 Task: Create a smart album that groups photos by file types or formats.
Action: Mouse moved to (575, 495)
Screenshot: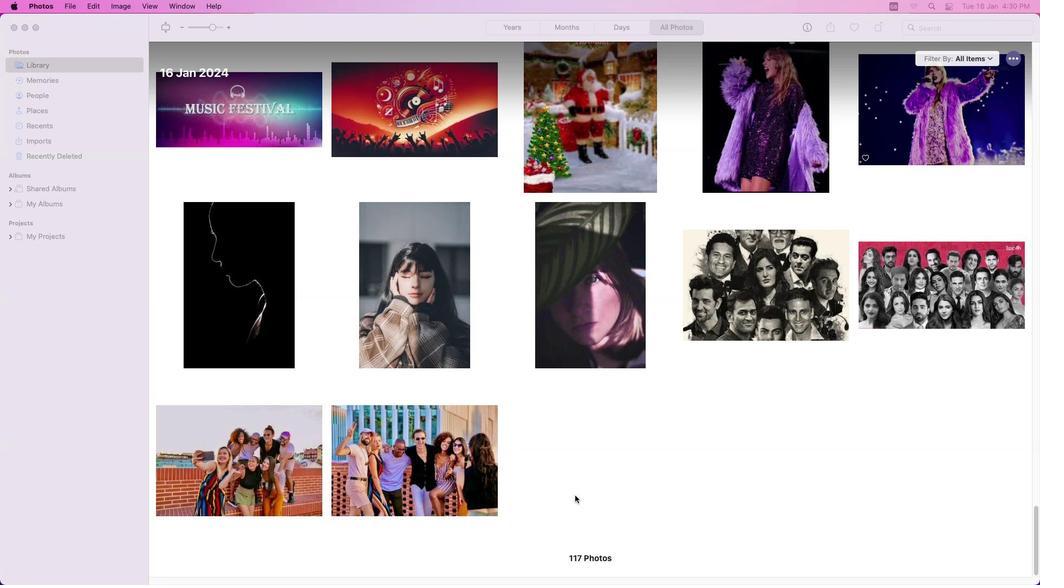 
Action: Mouse pressed left at (575, 495)
Screenshot: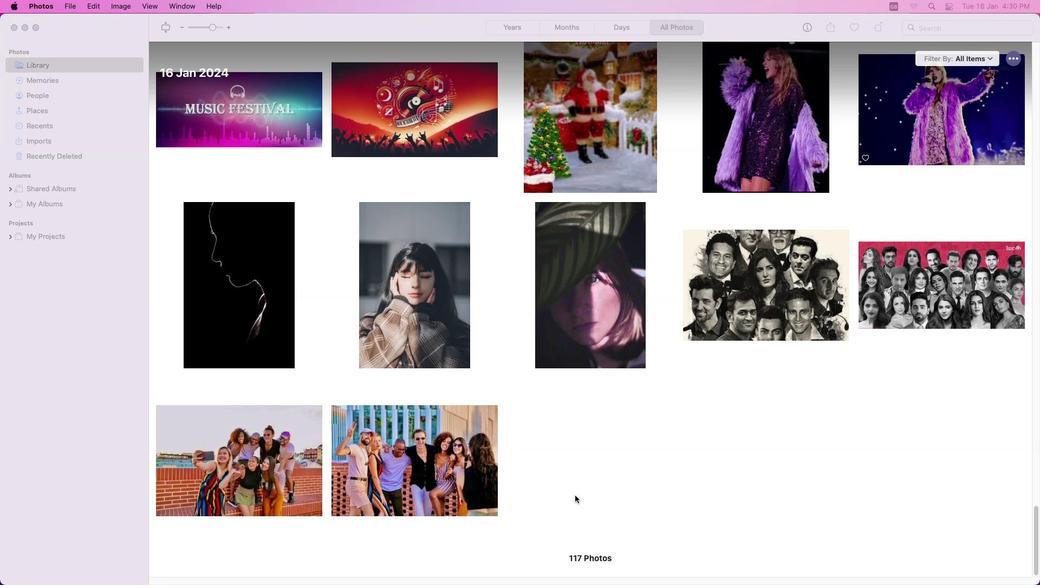 
Action: Mouse moved to (133, 203)
Screenshot: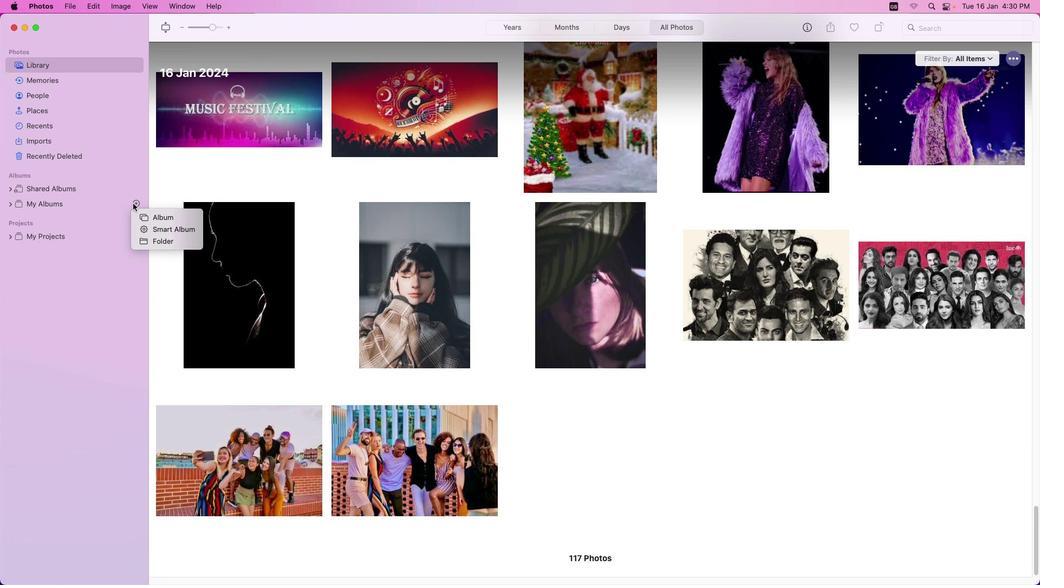 
Action: Mouse pressed left at (133, 203)
Screenshot: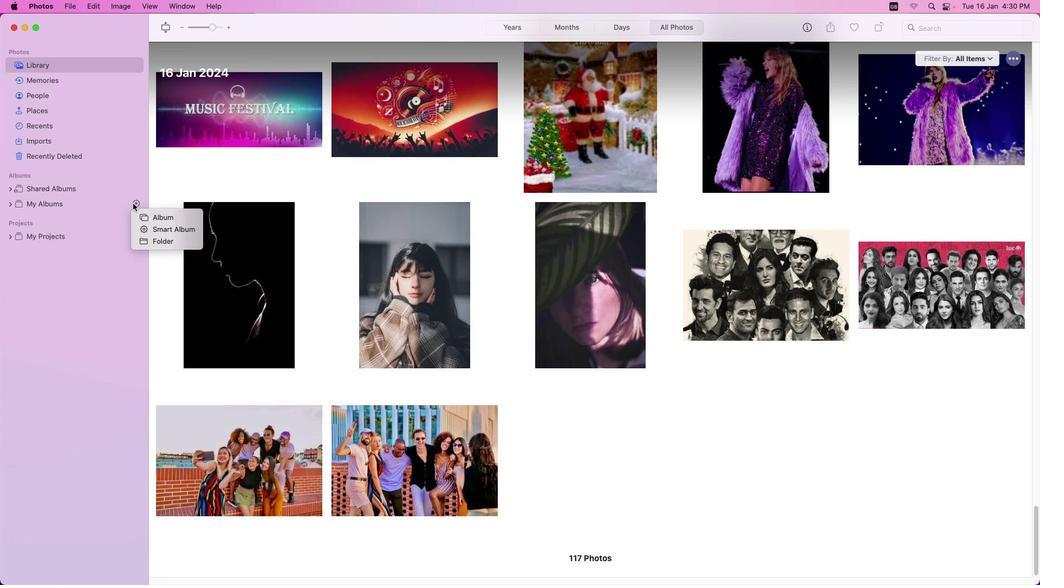 
Action: Mouse moved to (158, 226)
Screenshot: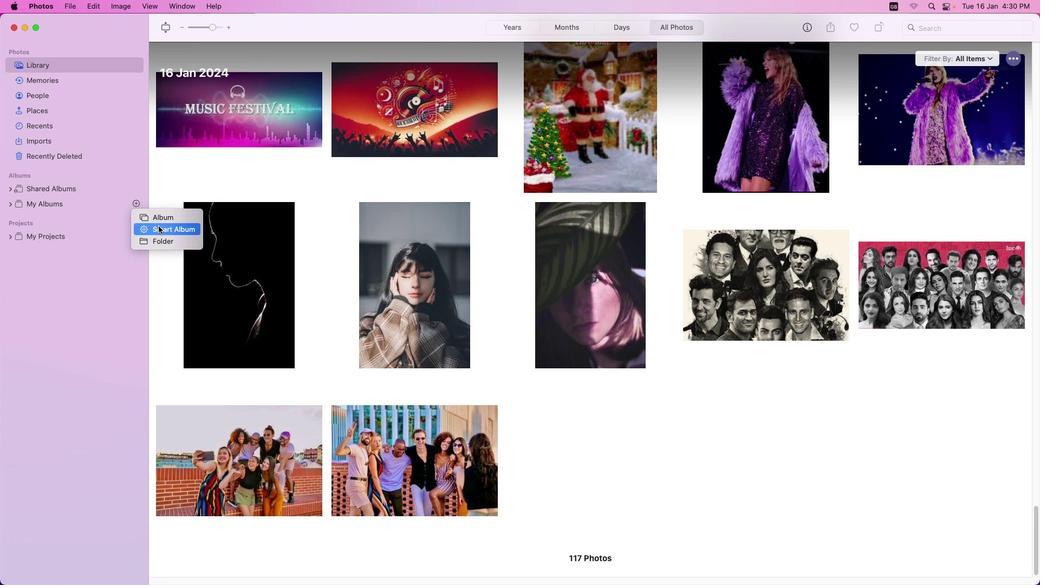 
Action: Mouse pressed left at (158, 226)
Screenshot: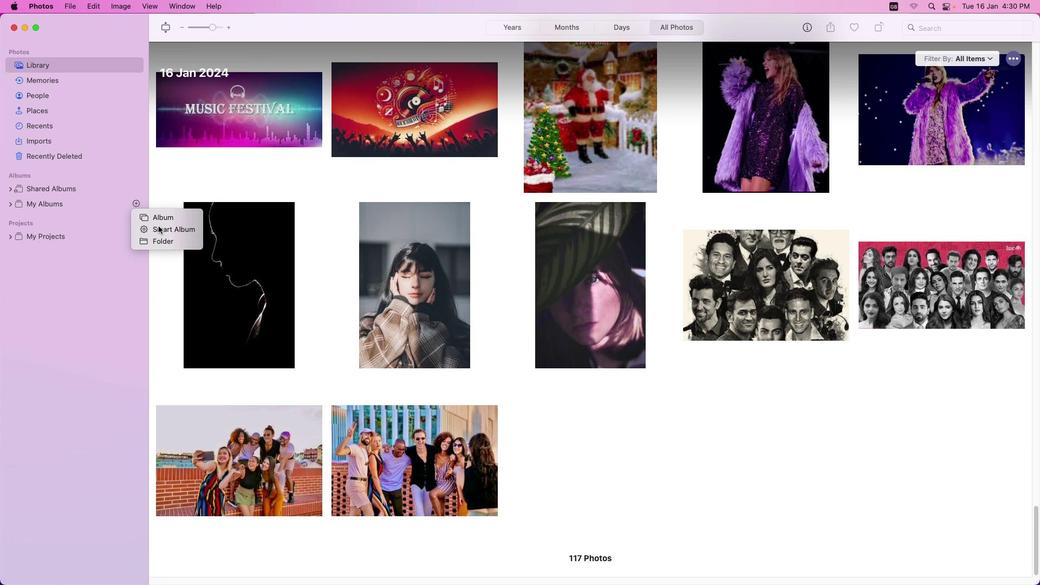 
Action: Mouse moved to (426, 302)
Screenshot: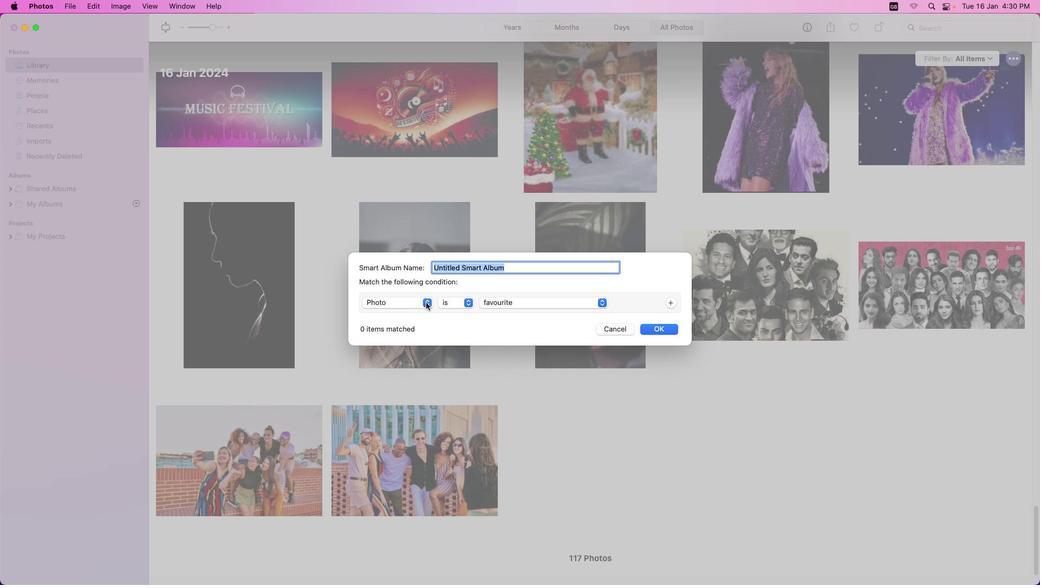
Action: Mouse pressed left at (426, 302)
Screenshot: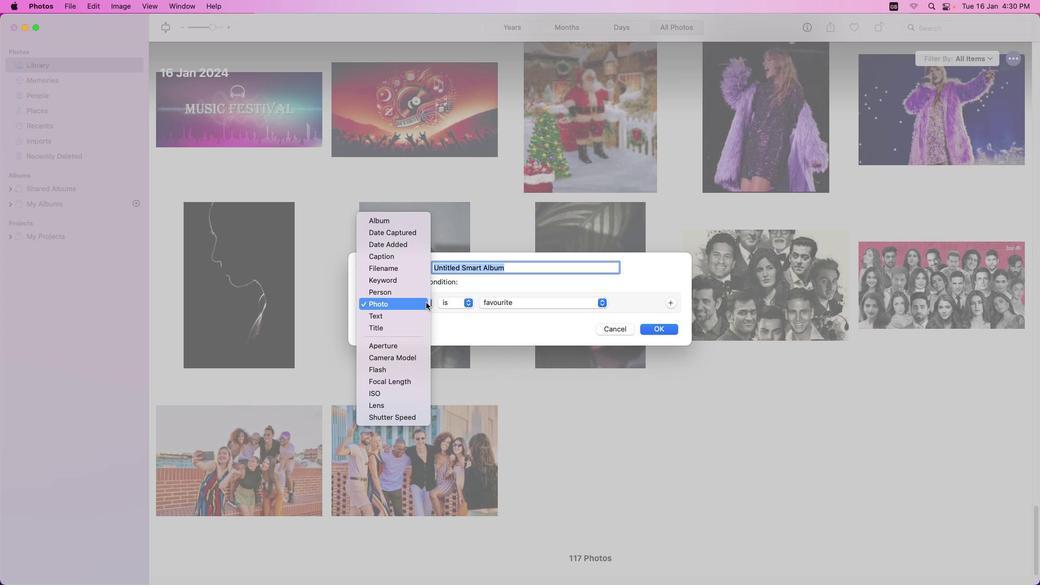 
Action: Mouse moved to (388, 306)
Screenshot: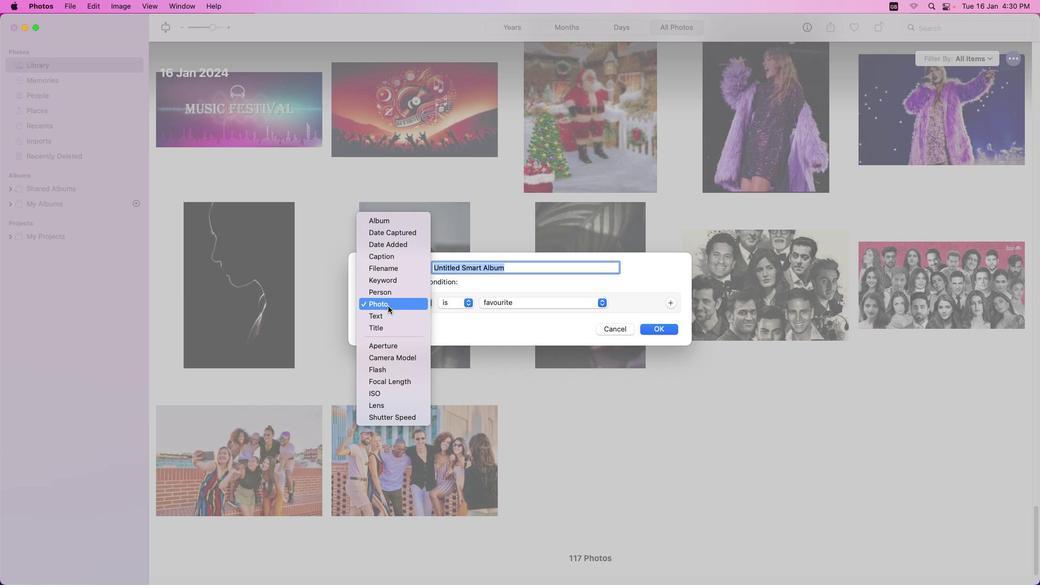 
Action: Mouse pressed left at (388, 306)
Screenshot: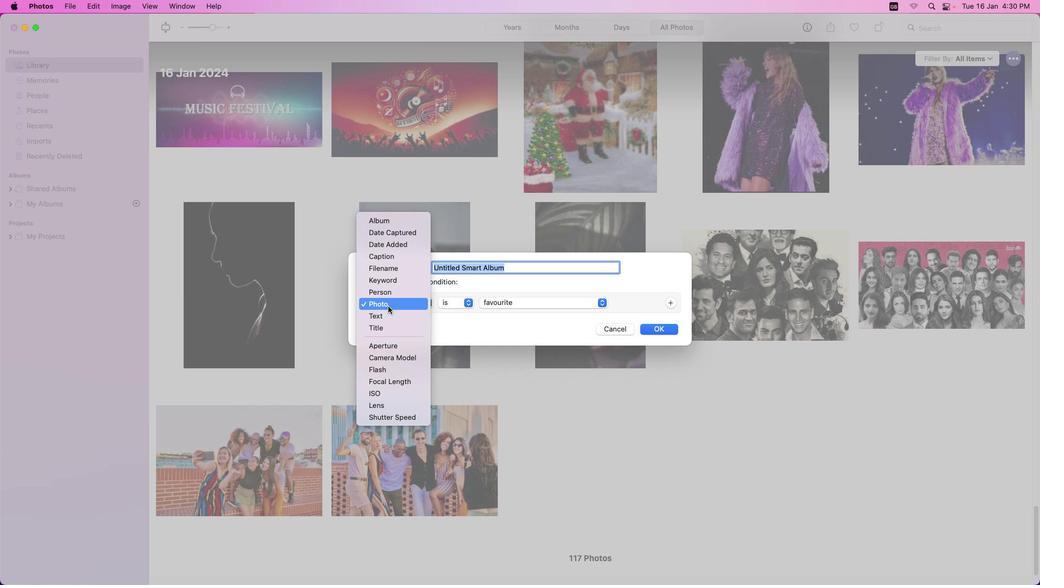 
Action: Mouse moved to (465, 303)
Screenshot: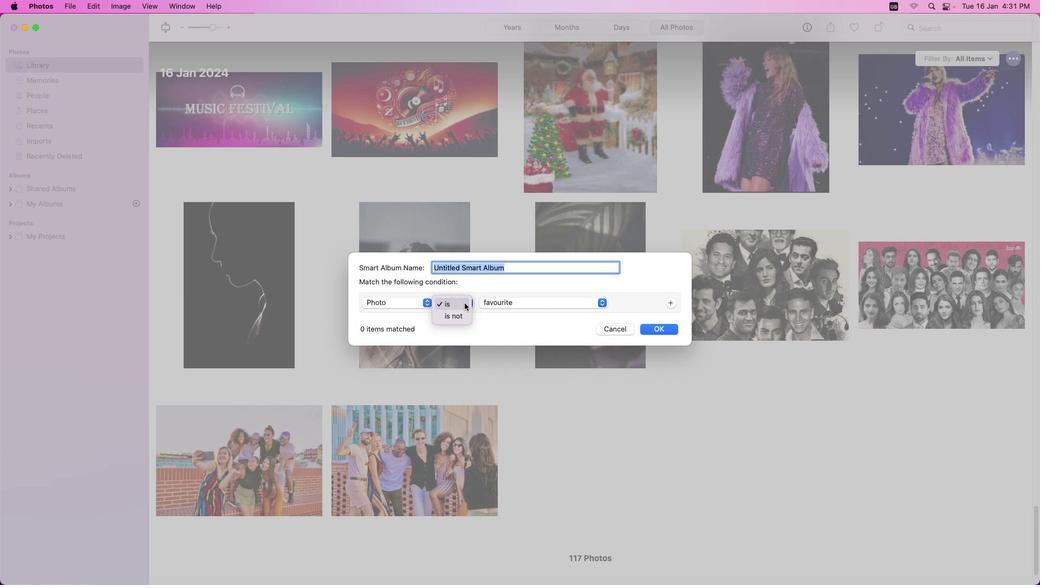 
Action: Mouse pressed left at (465, 303)
Screenshot: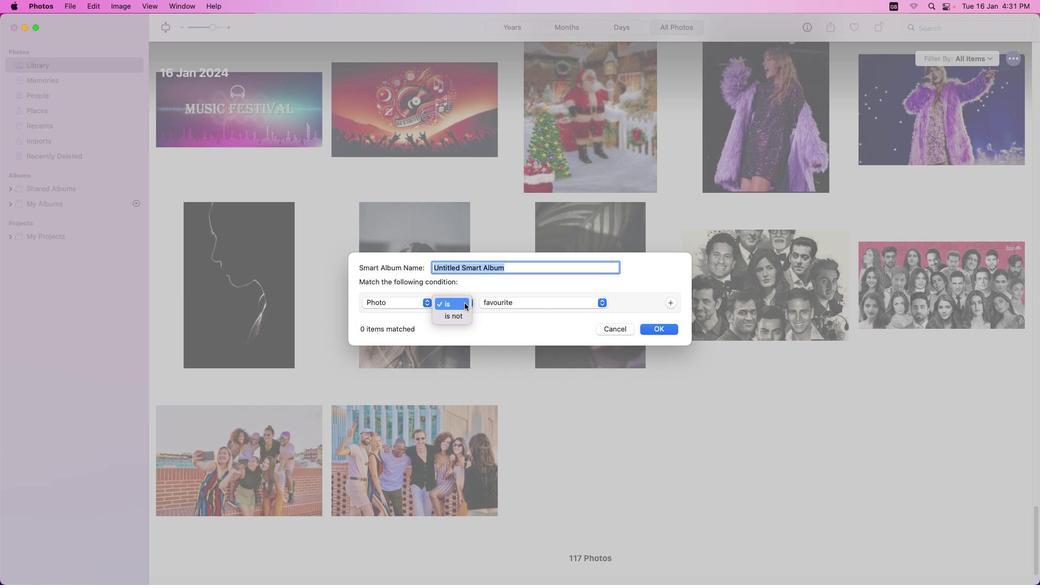 
Action: Mouse moved to (458, 309)
Screenshot: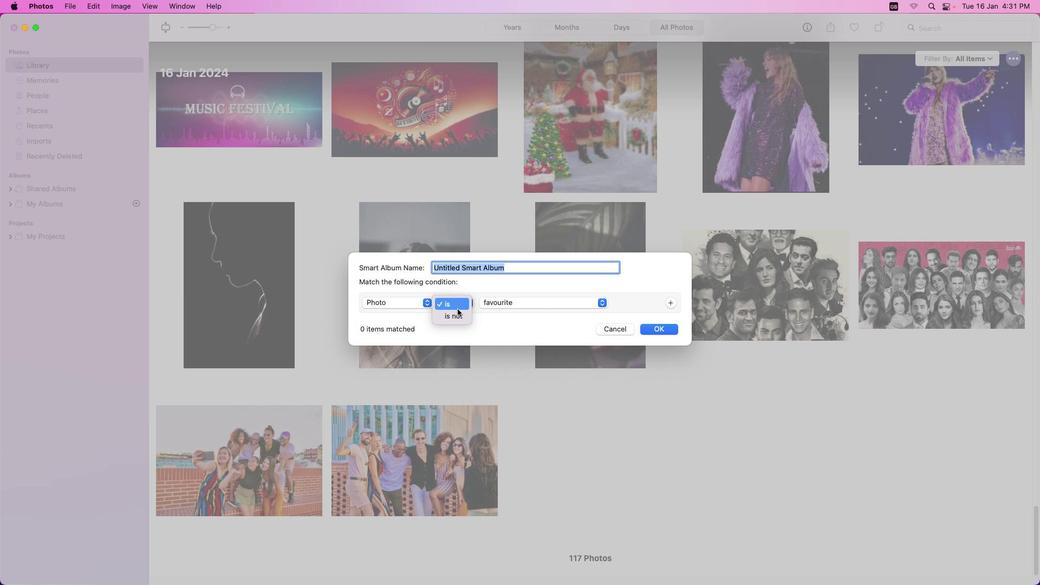 
Action: Mouse pressed left at (458, 309)
Screenshot: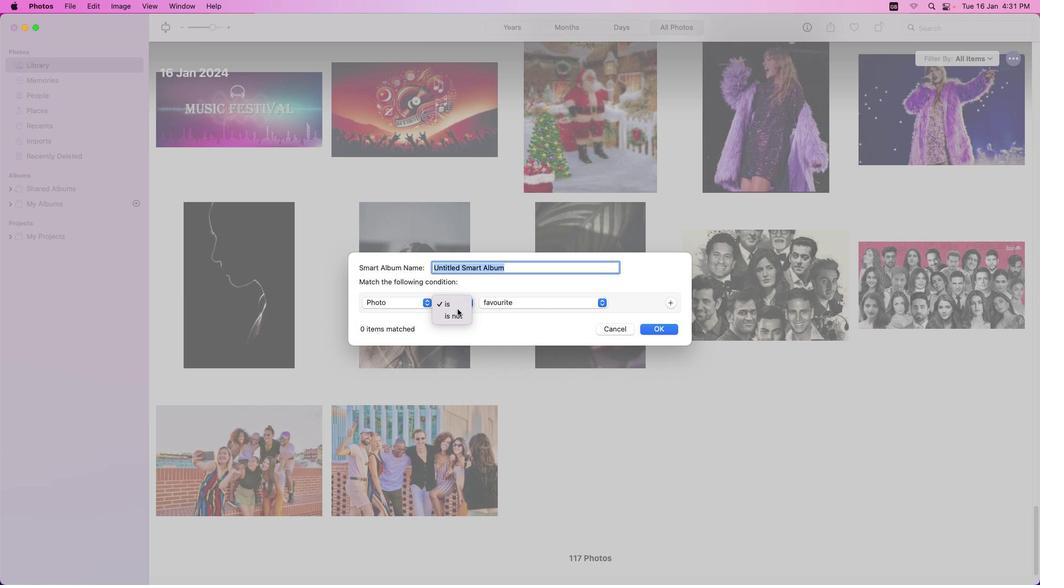 
Action: Mouse moved to (520, 304)
Screenshot: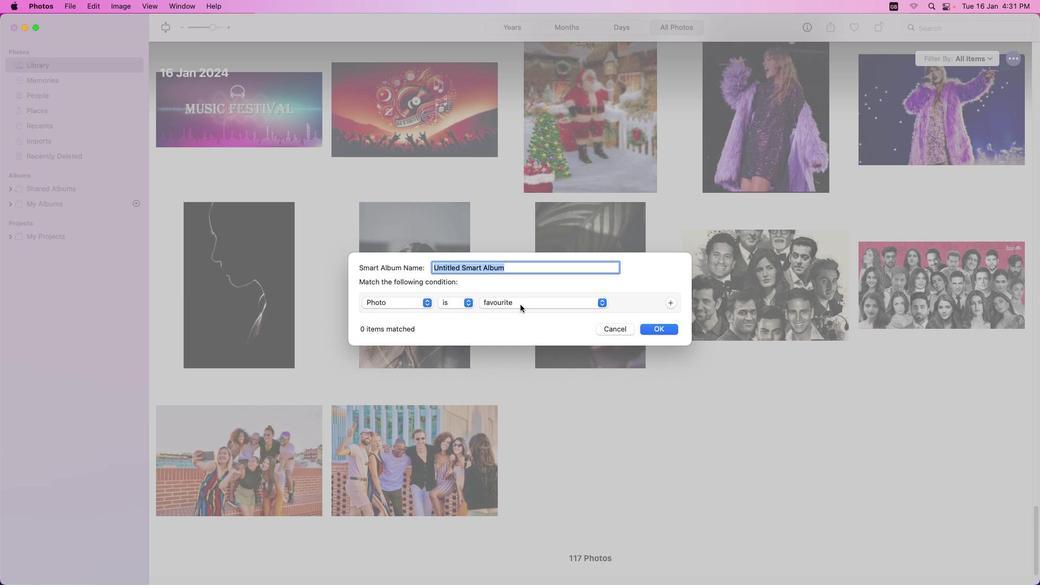 
Action: Mouse pressed left at (520, 304)
Screenshot: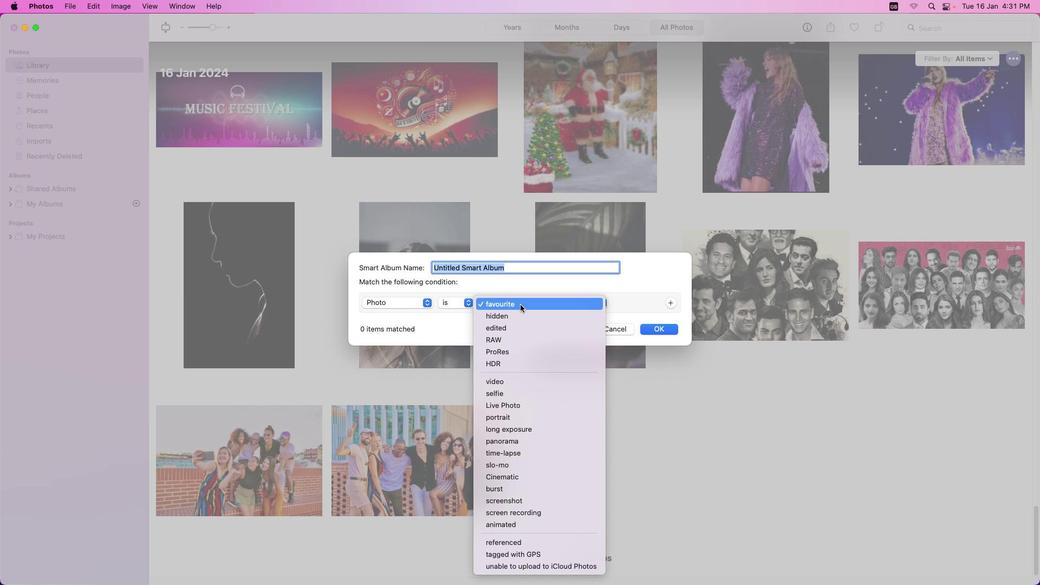 
Action: Mouse moved to (509, 319)
Screenshot: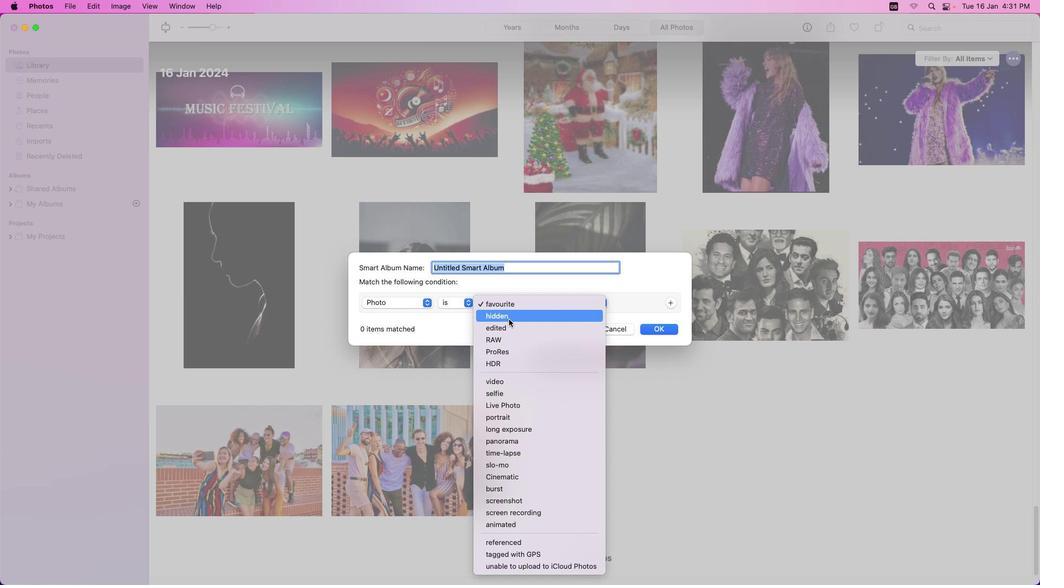
Action: Mouse pressed left at (509, 319)
Screenshot: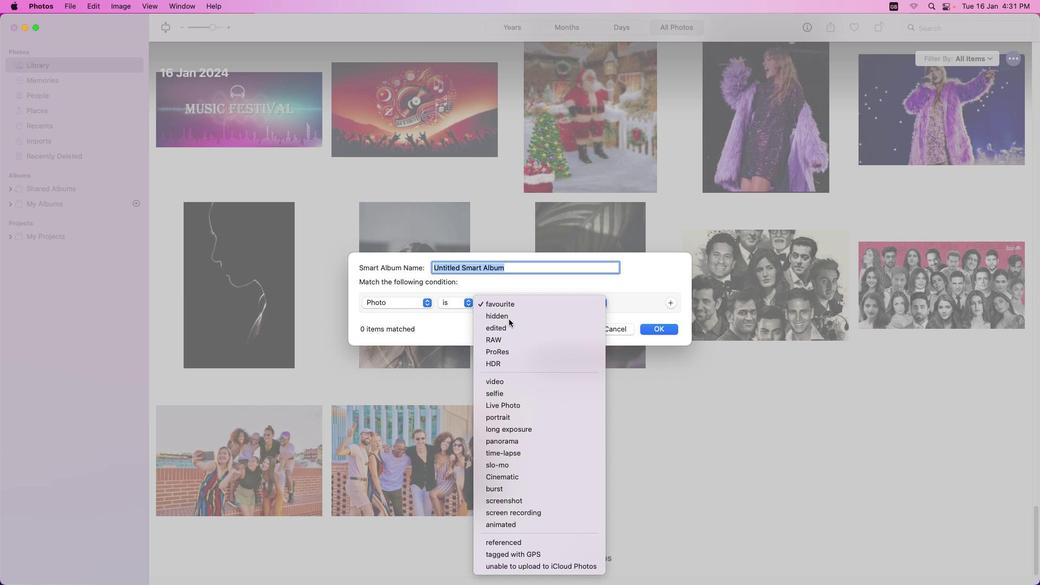 
Action: Mouse moved to (530, 304)
Screenshot: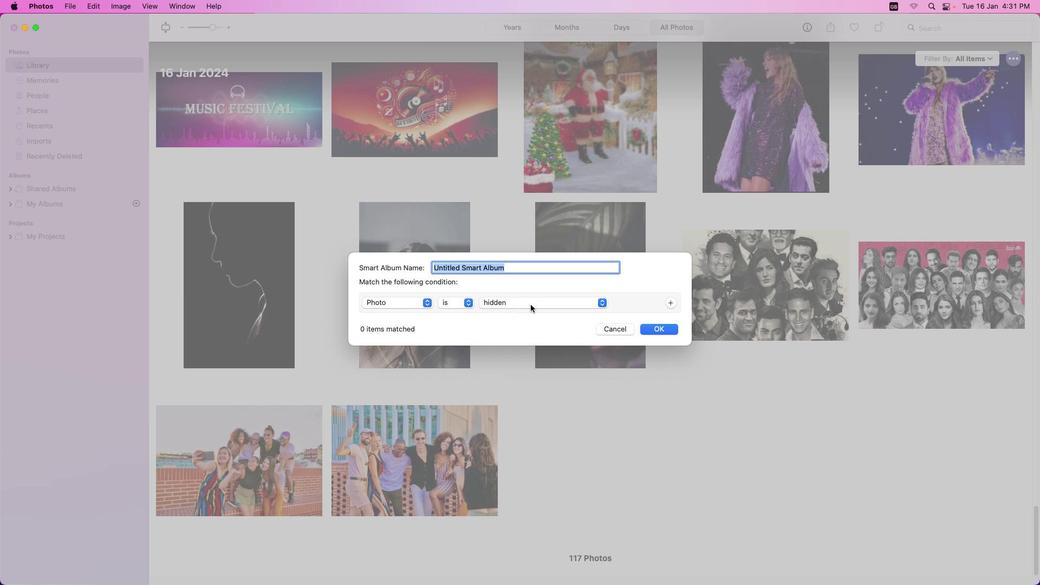 
Action: Mouse pressed left at (530, 304)
Screenshot: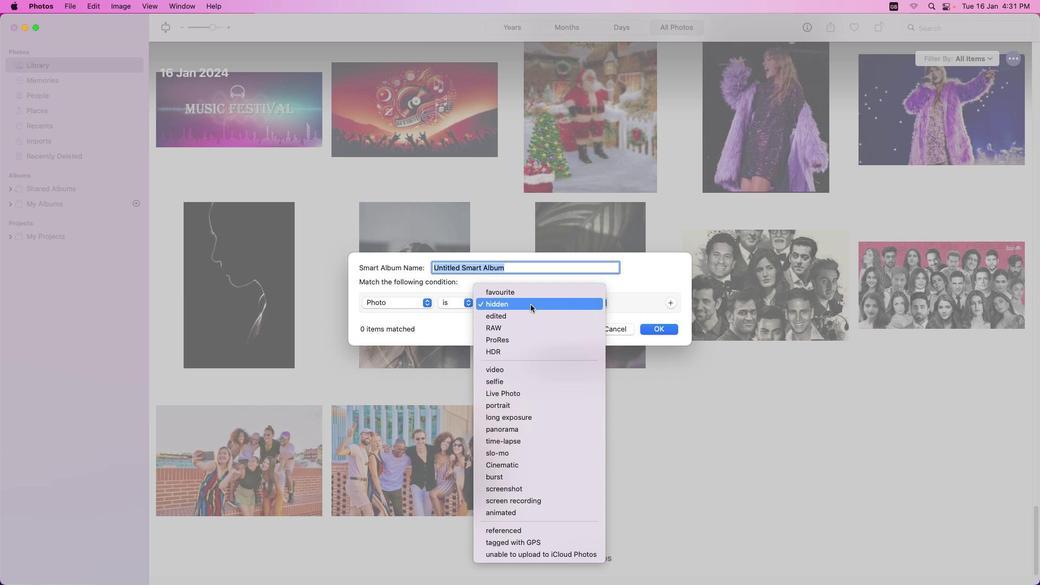 
Action: Mouse moved to (515, 313)
Screenshot: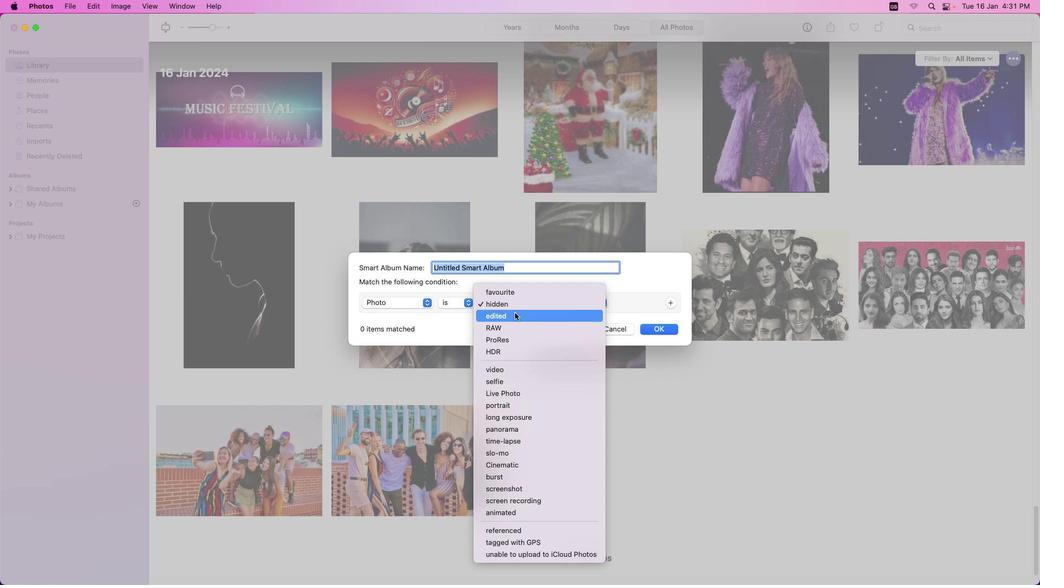 
Action: Mouse pressed left at (515, 313)
Screenshot: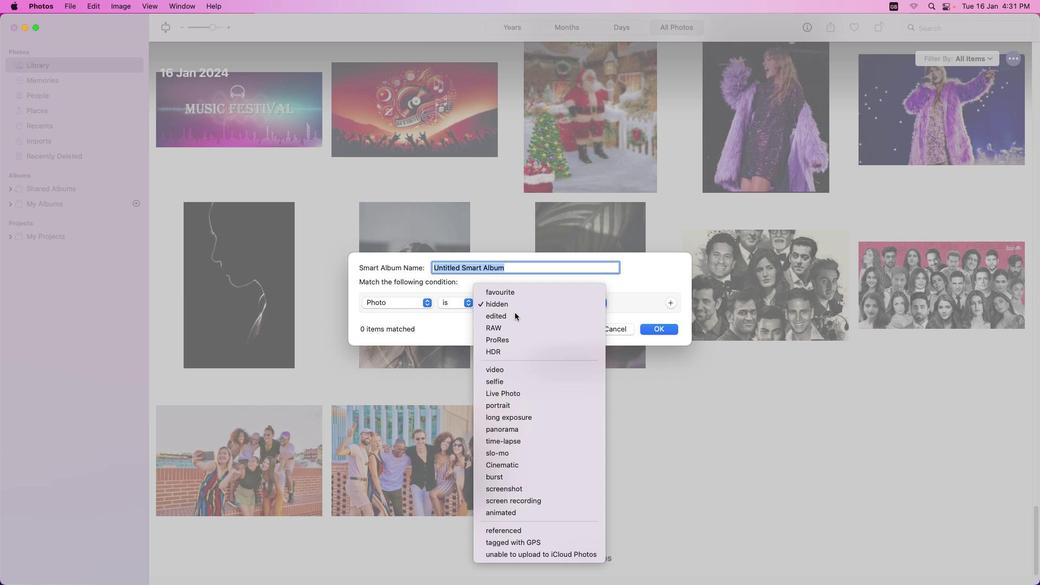 
Action: Mouse moved to (653, 327)
Screenshot: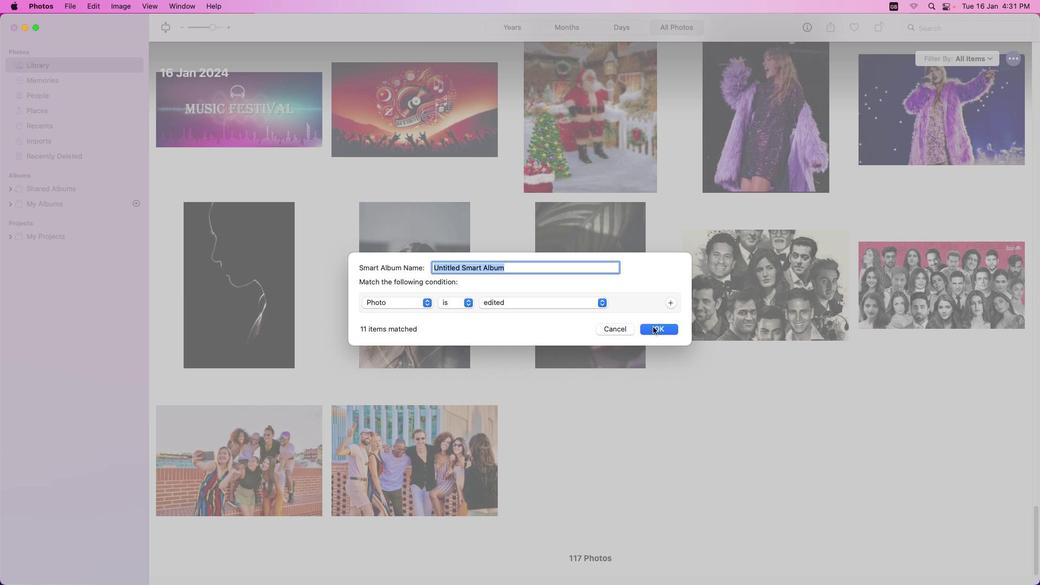 
Action: Mouse pressed left at (653, 327)
Screenshot: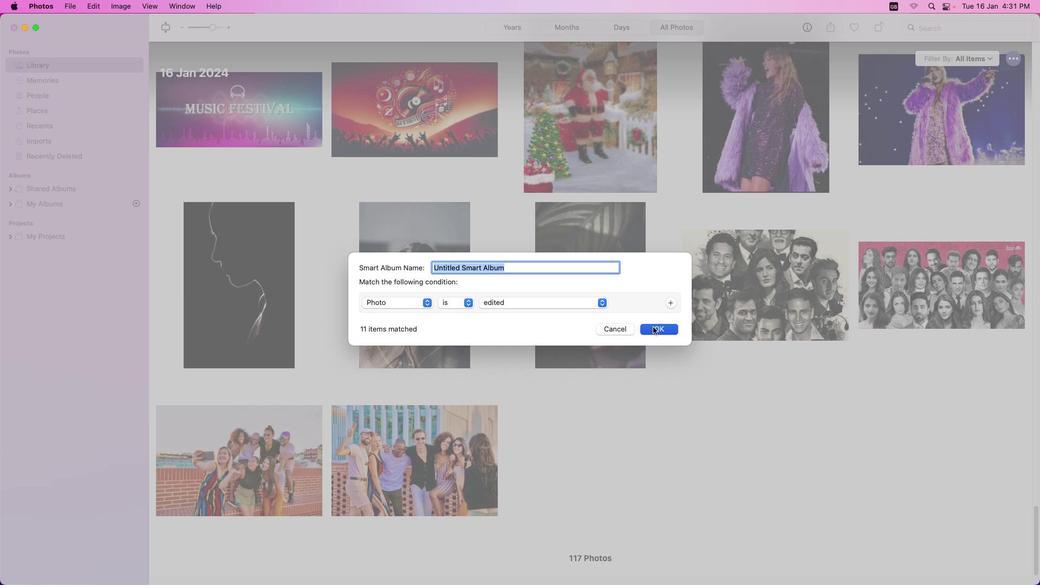 
Action: Mouse moved to (58, 217)
Screenshot: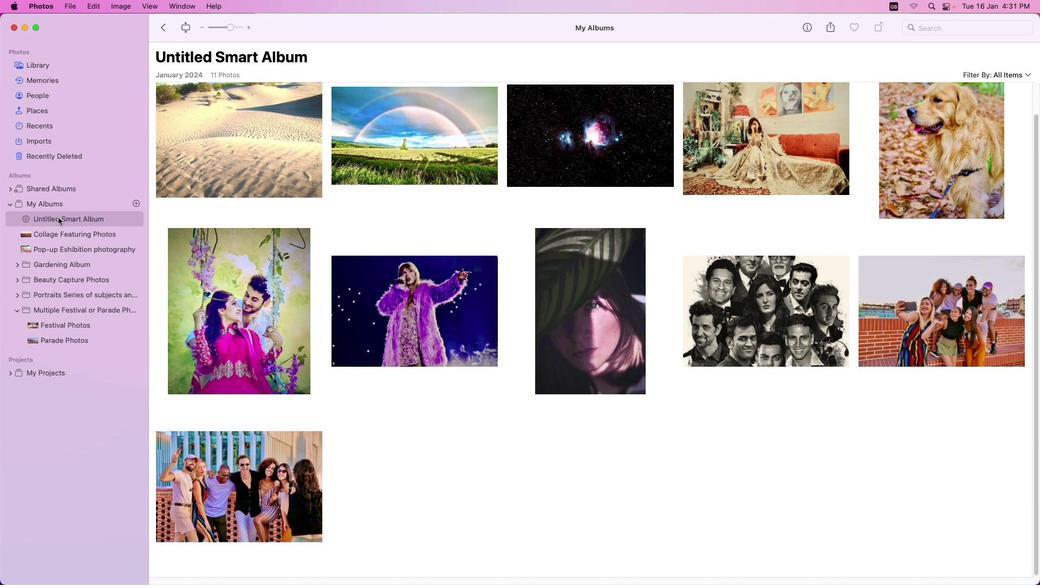 
Action: Mouse pressed left at (58, 217)
Screenshot: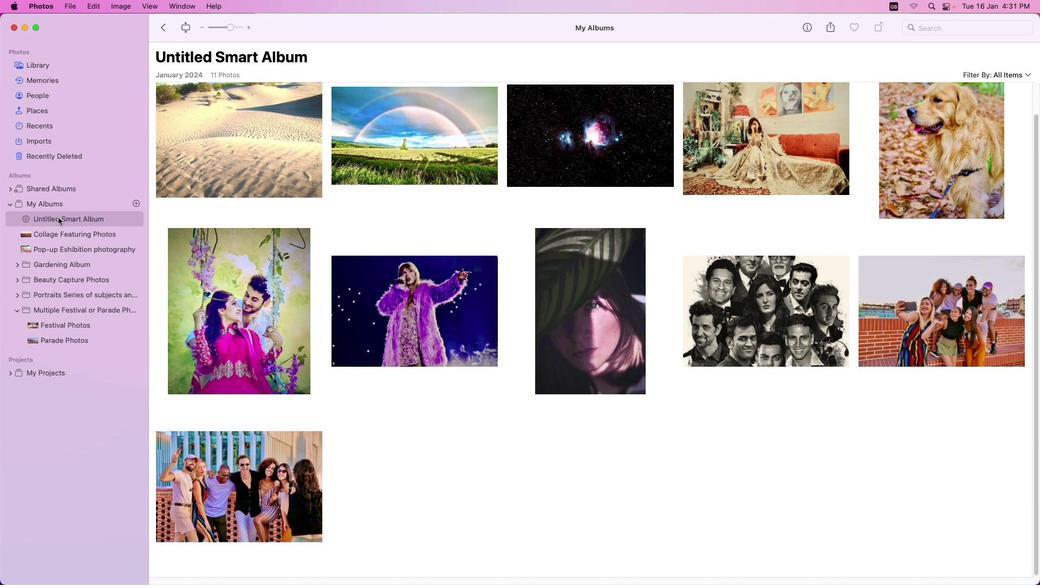
Action: Mouse moved to (126, 224)
Screenshot: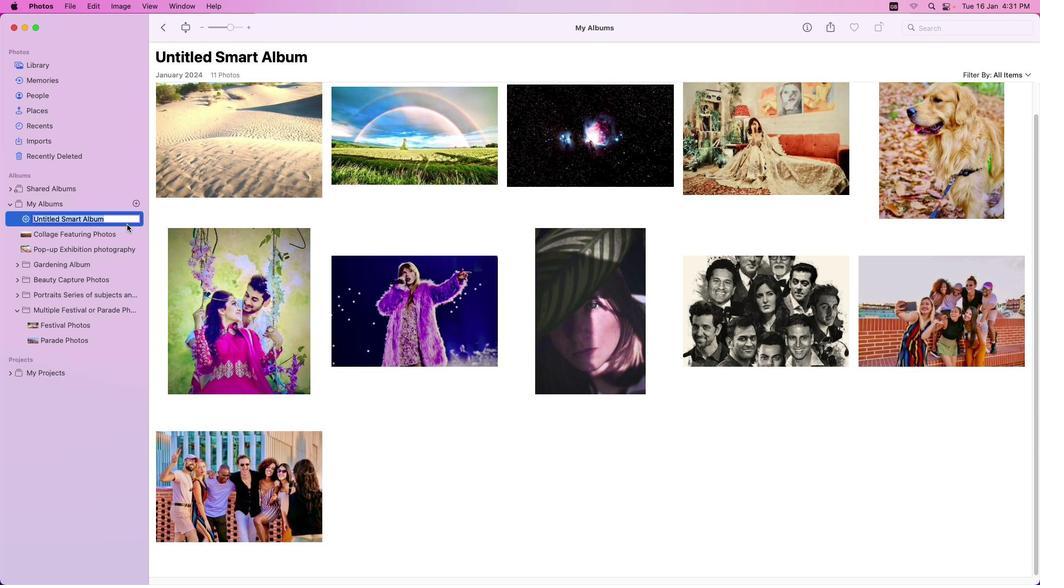 
Action: Mouse pressed left at (126, 224)
Screenshot: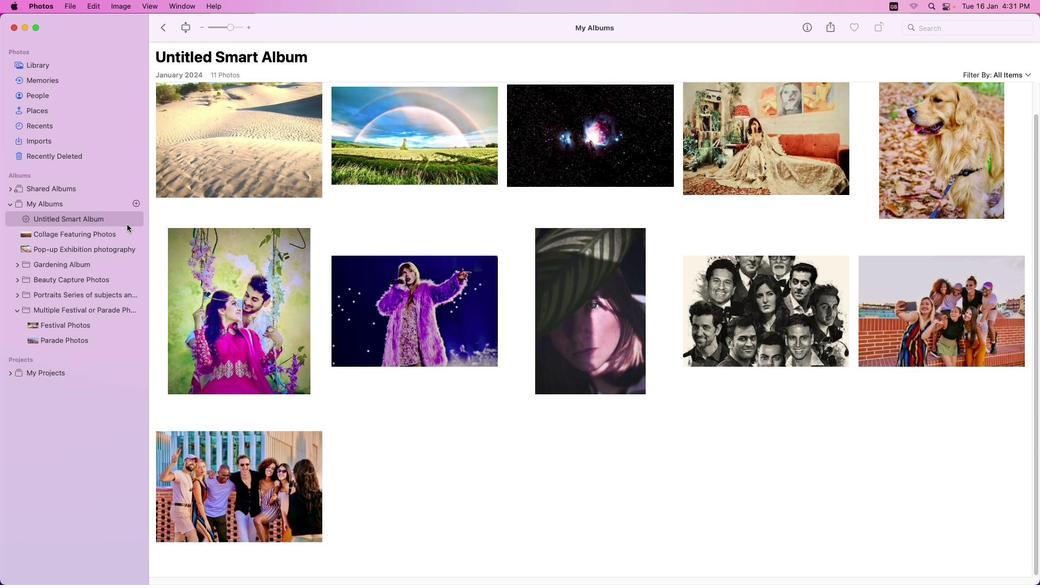 
Action: Mouse moved to (802, 304)
Screenshot: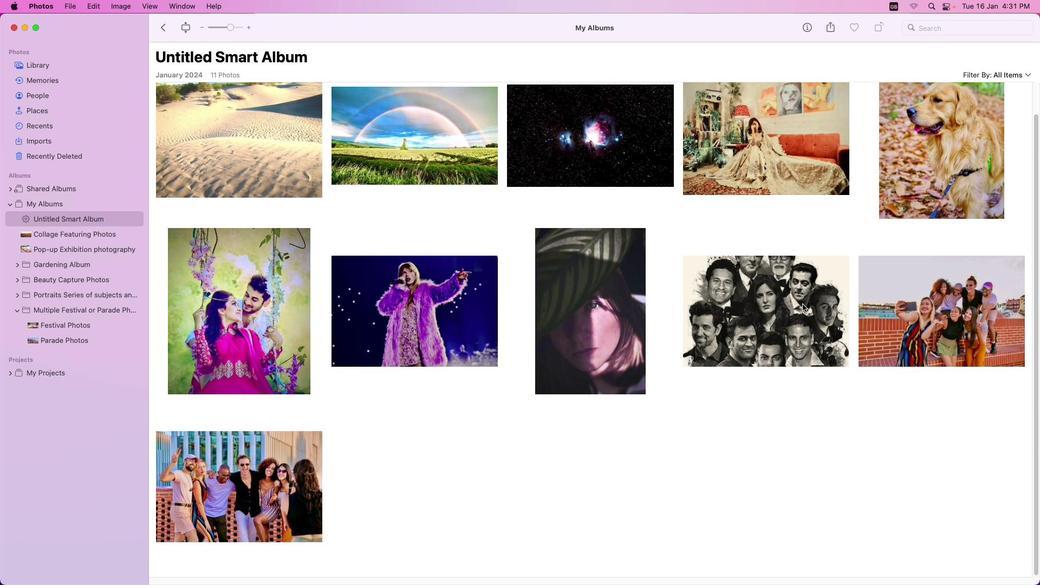
Action: Mouse pressed left at (802, 304)
Screenshot: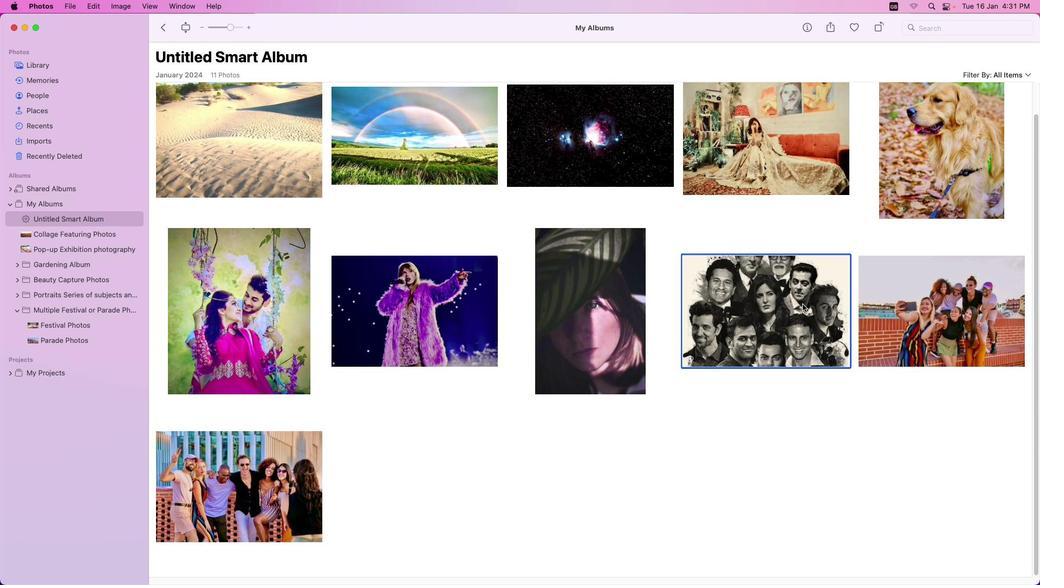 
Action: Mouse moved to (952, 314)
Screenshot: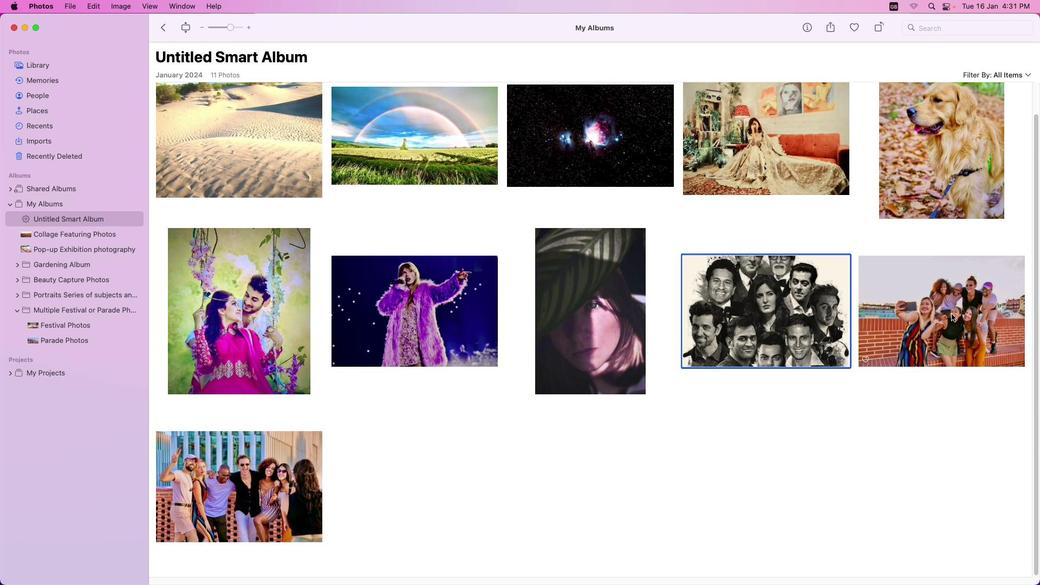 
Action: Mouse pressed left at (952, 314)
Screenshot: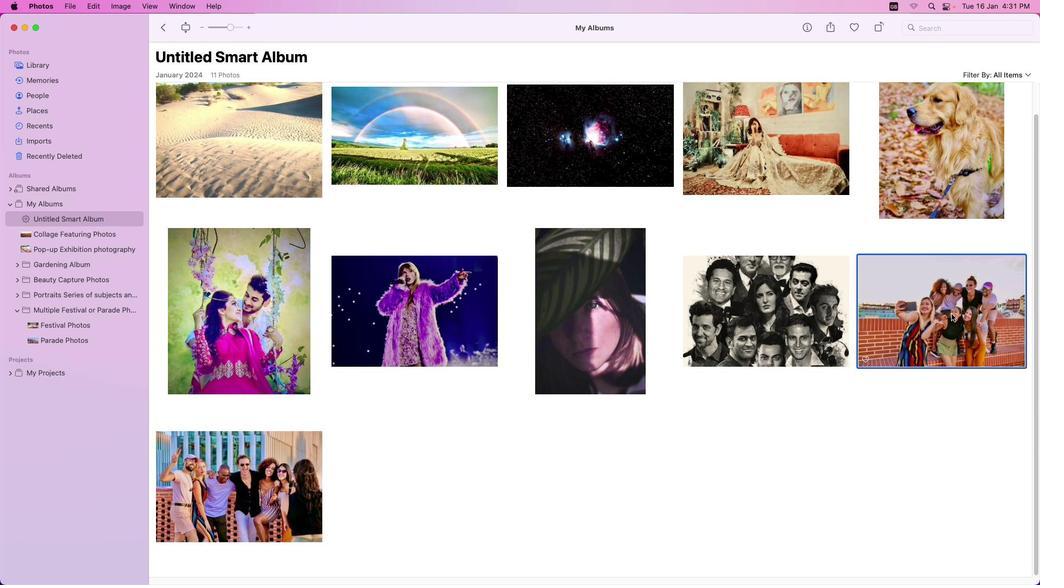 
Action: Mouse moved to (1025, 75)
Screenshot: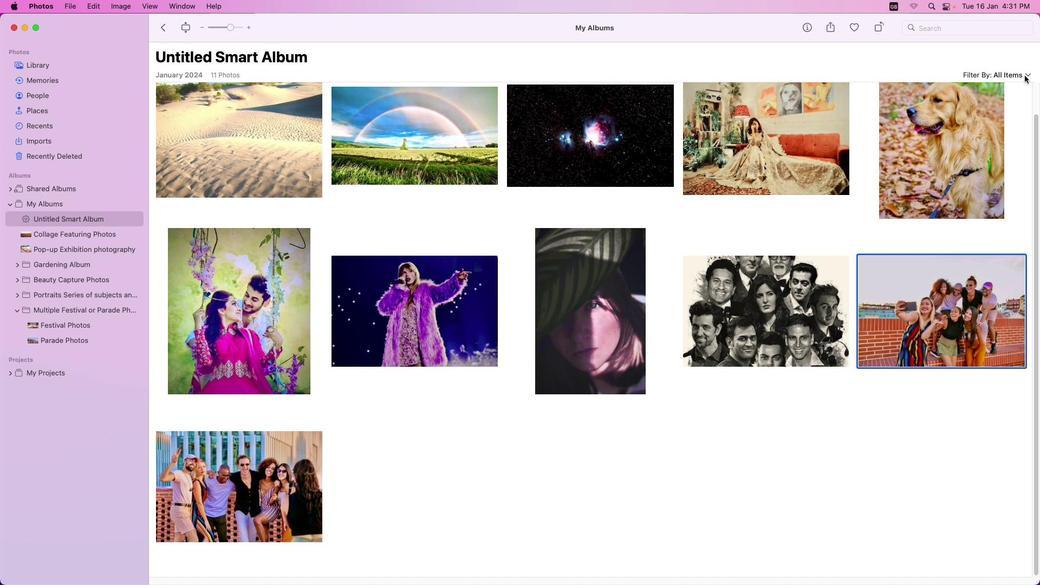 
Action: Mouse pressed left at (1025, 75)
Screenshot: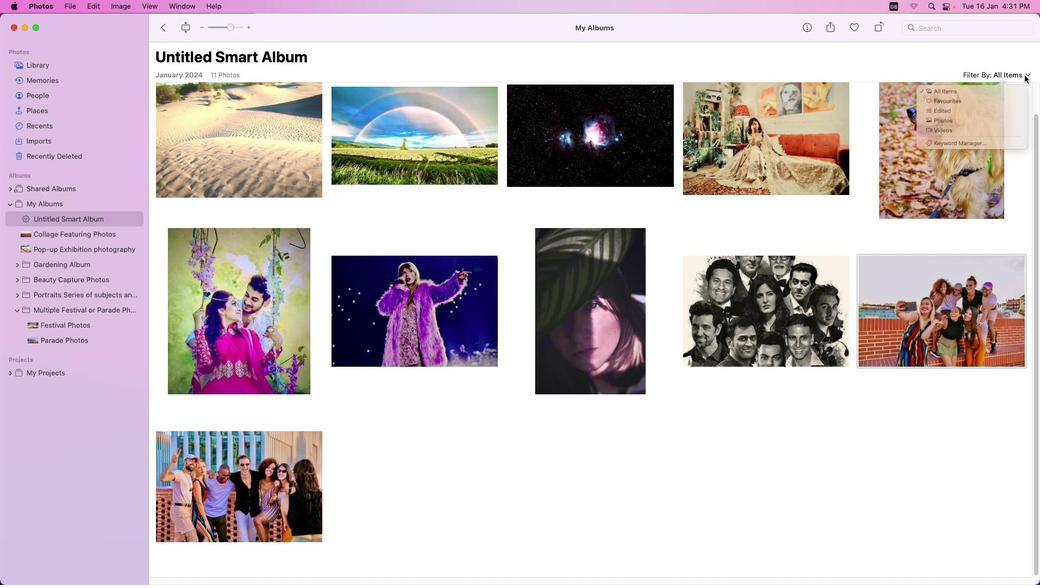 
Action: Mouse moved to (948, 96)
Screenshot: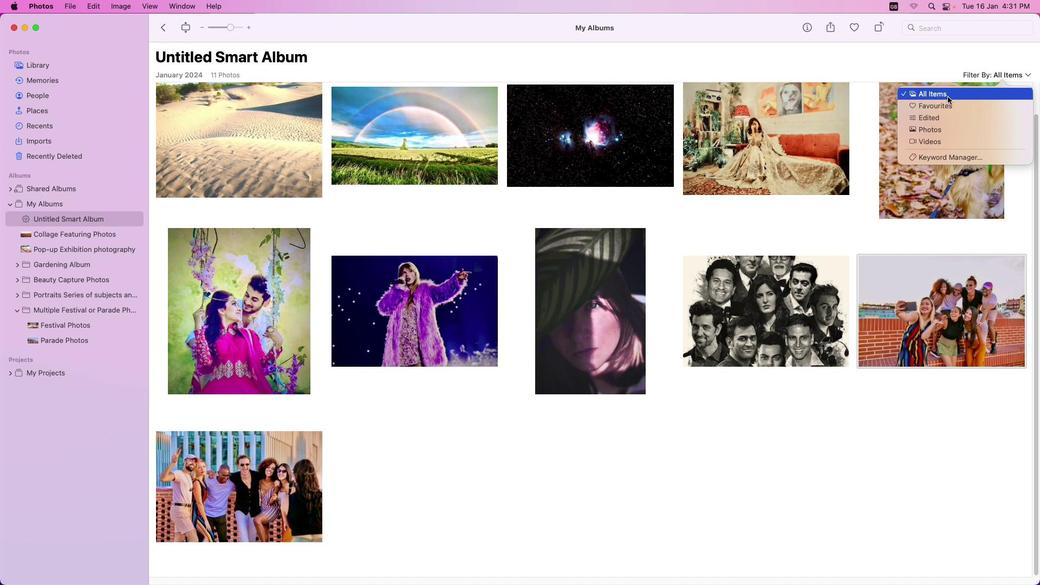 
Action: Mouse pressed left at (948, 96)
Screenshot: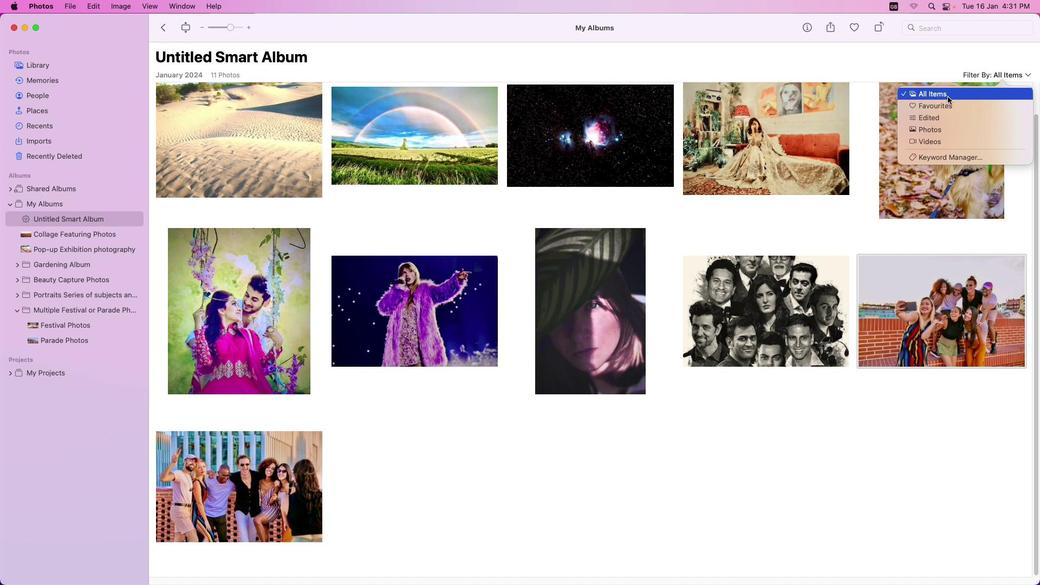 
Action: Mouse moved to (768, 393)
Screenshot: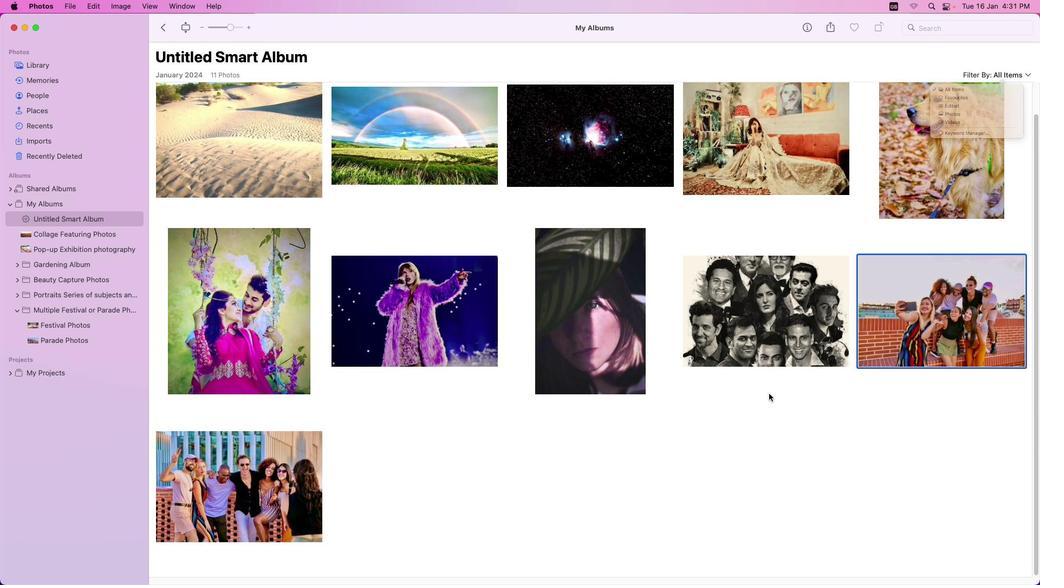 
Action: Mouse pressed left at (768, 393)
Screenshot: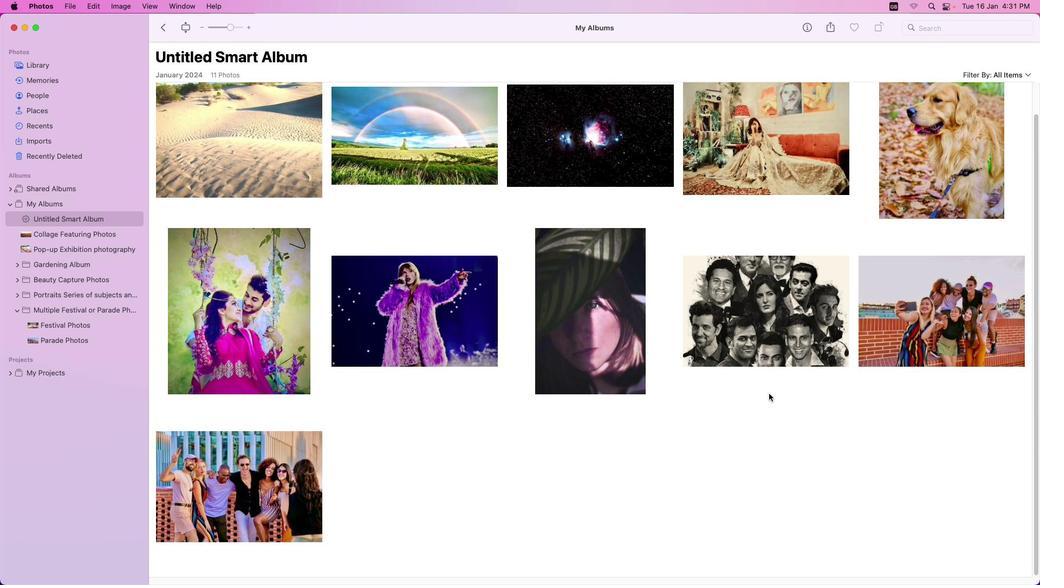 
Action: Mouse moved to (113, 220)
Screenshot: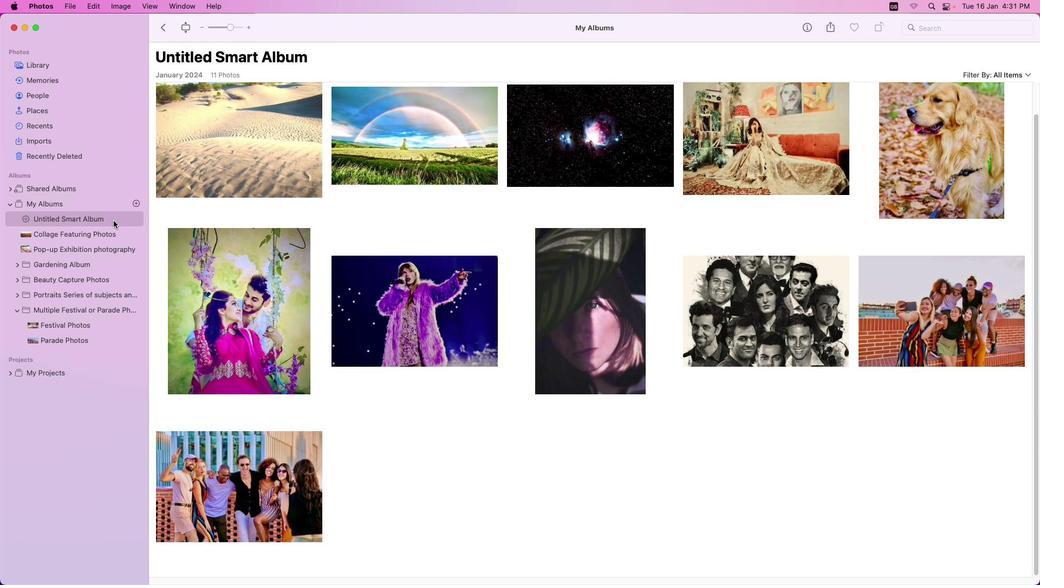 
Action: Mouse pressed right at (113, 220)
Screenshot: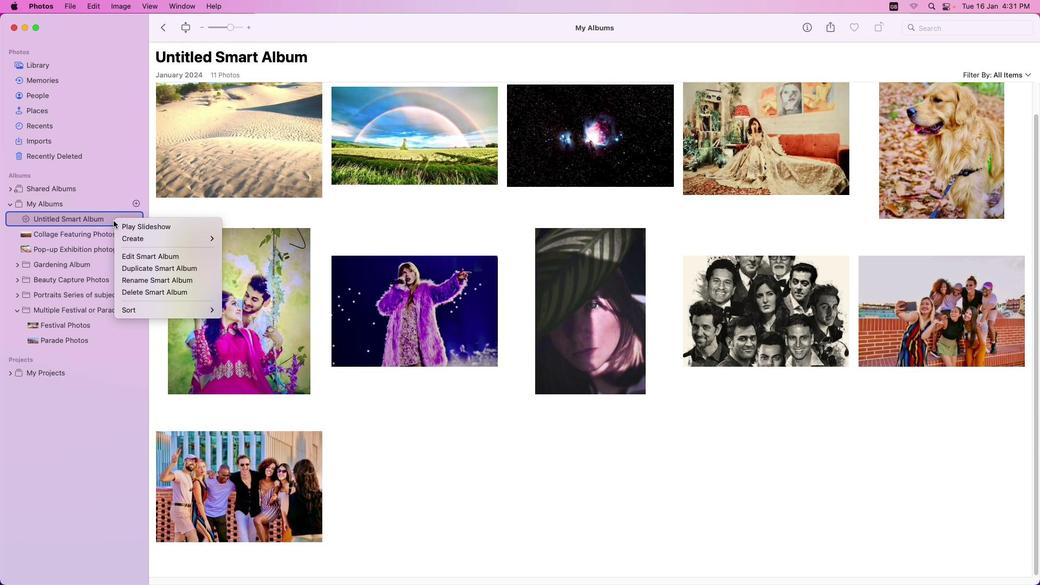 
Action: Mouse moved to (399, 395)
Screenshot: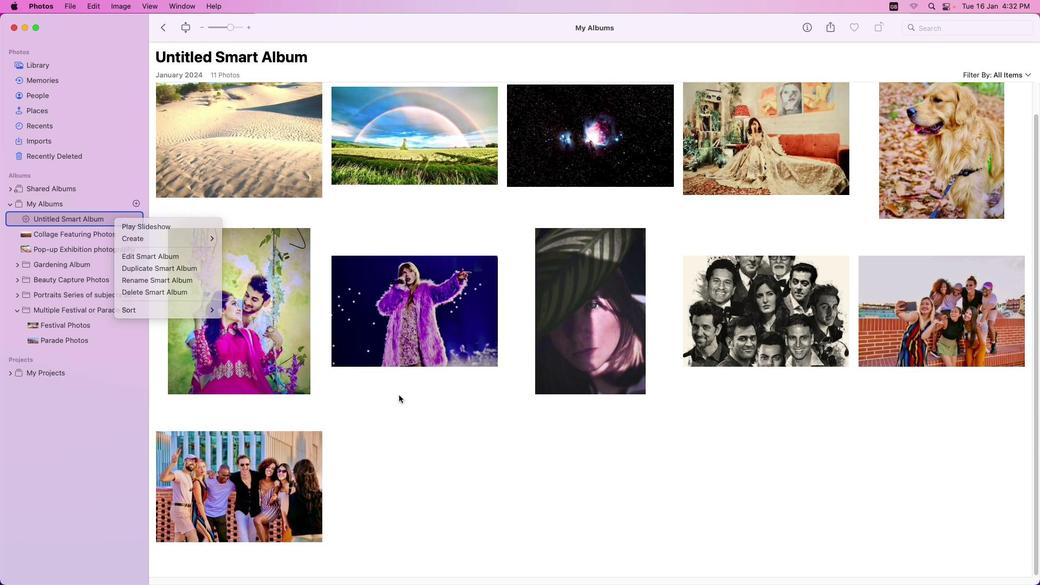 
Action: Mouse pressed left at (399, 395)
Screenshot: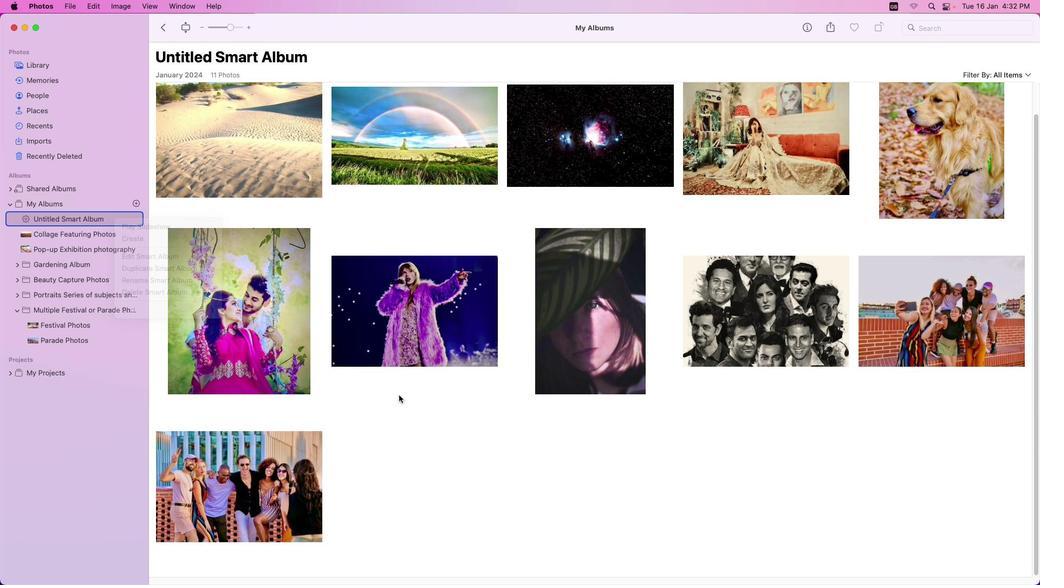 
Action: Mouse moved to (403, 396)
Screenshot: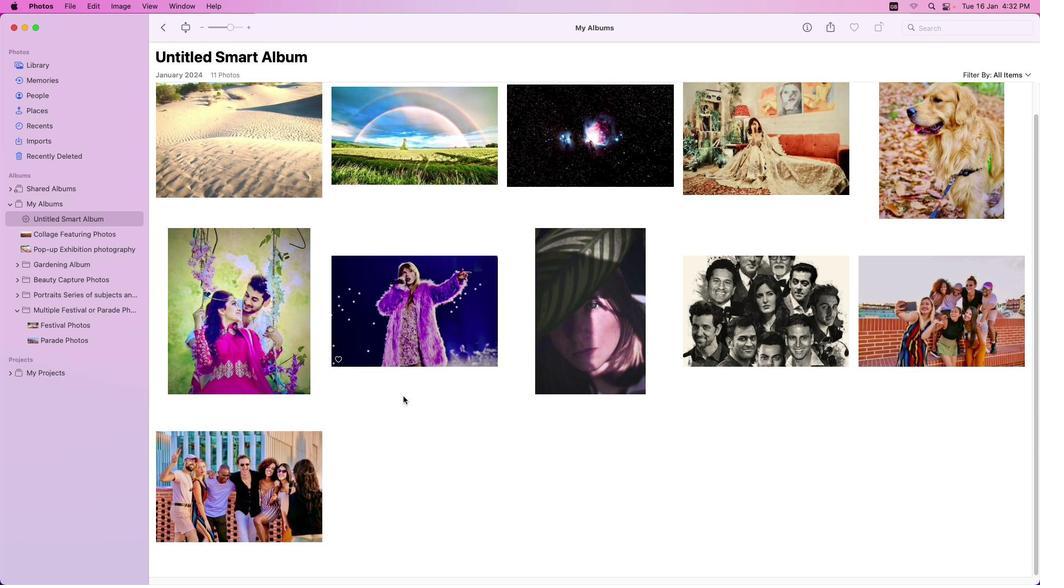 
